 Task: Search runner groups with the name "Default" in the organization "Mark56771".
Action: Mouse moved to (964, 78)
Screenshot: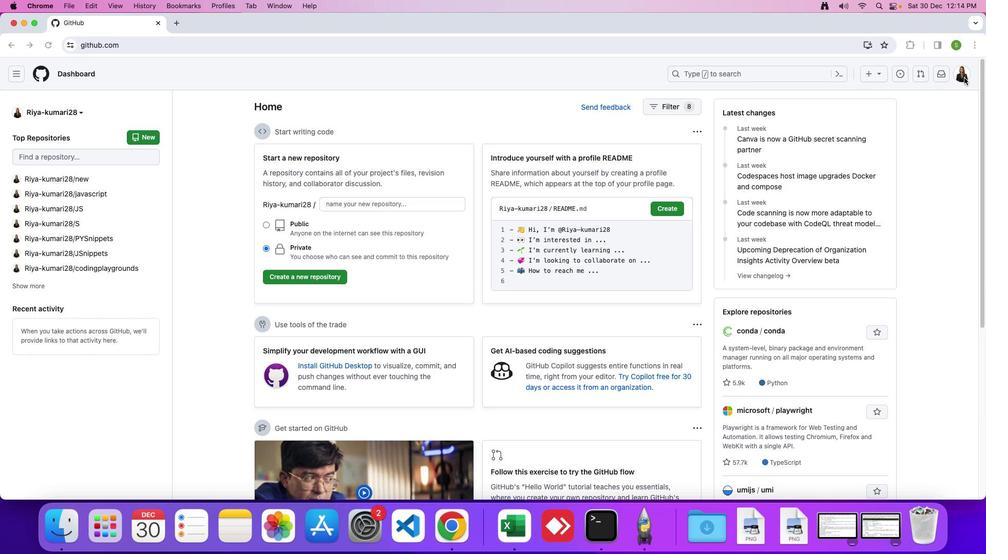 
Action: Mouse pressed left at (964, 78)
Screenshot: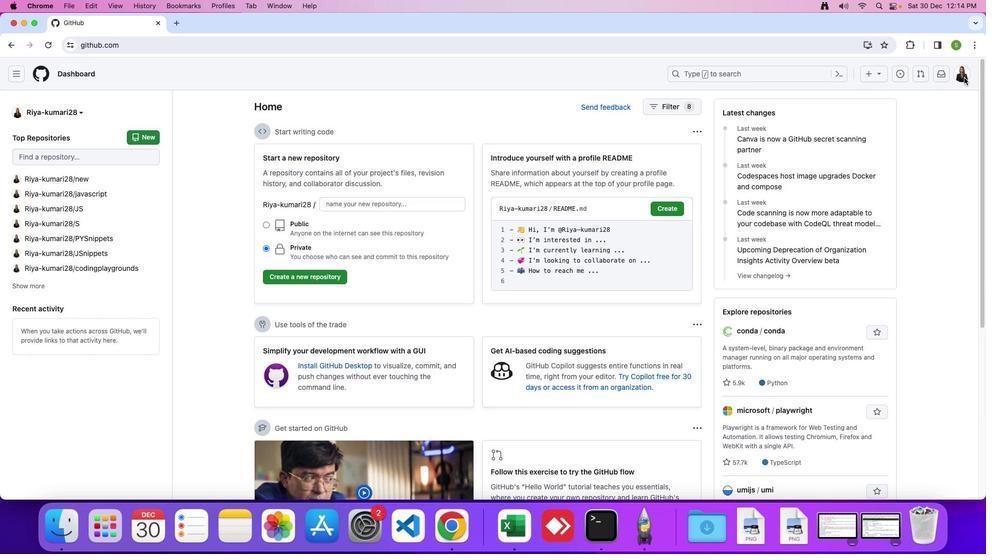 
Action: Mouse moved to (964, 77)
Screenshot: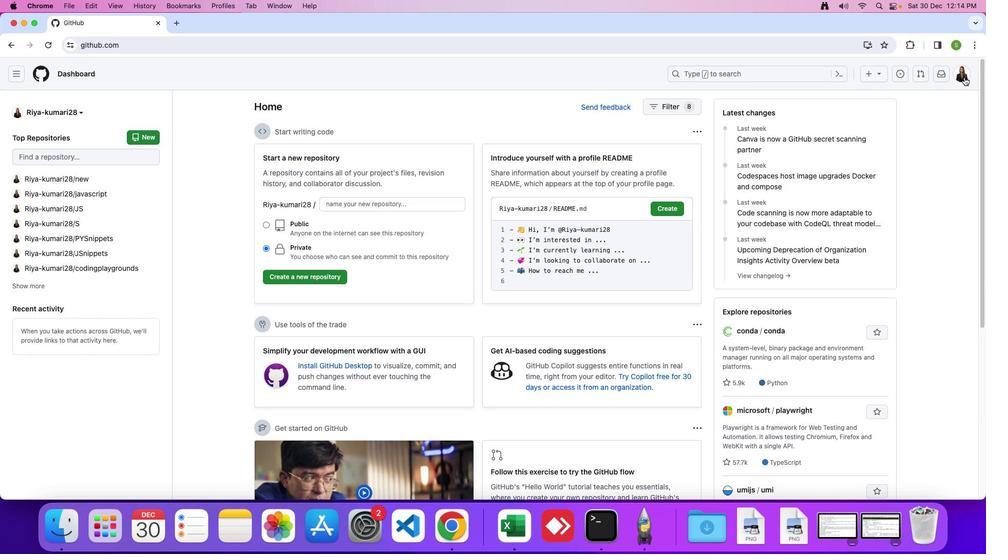 
Action: Mouse pressed left at (964, 77)
Screenshot: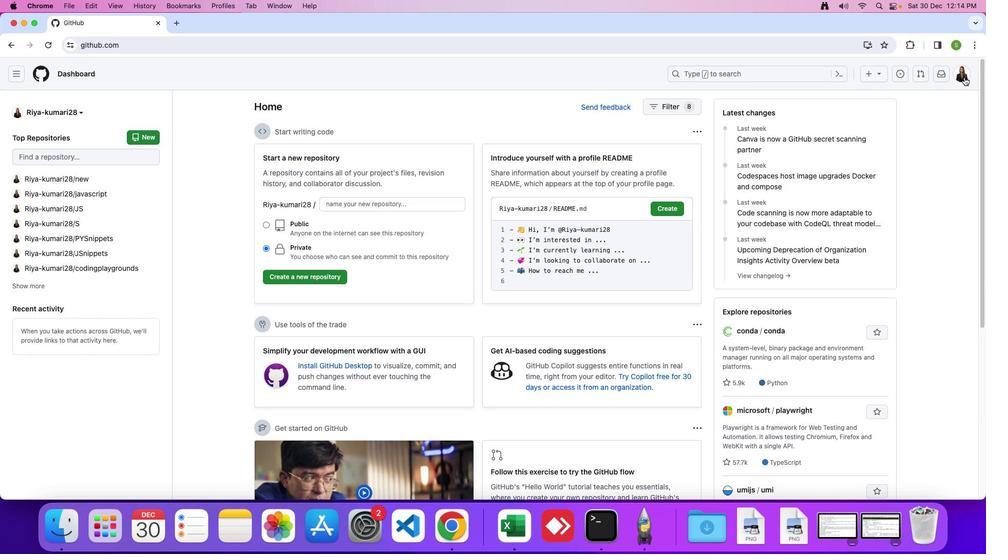
Action: Mouse moved to (890, 200)
Screenshot: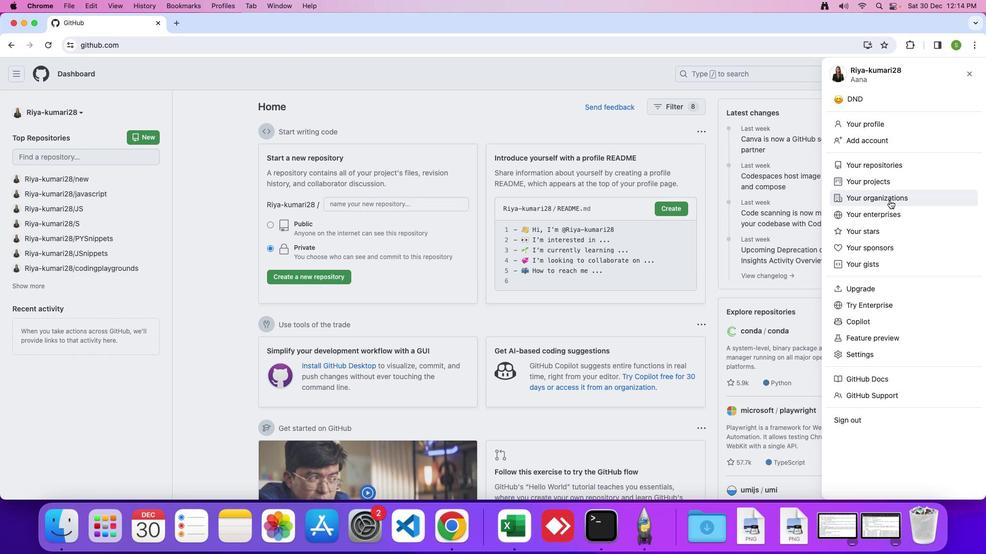 
Action: Mouse pressed left at (890, 200)
Screenshot: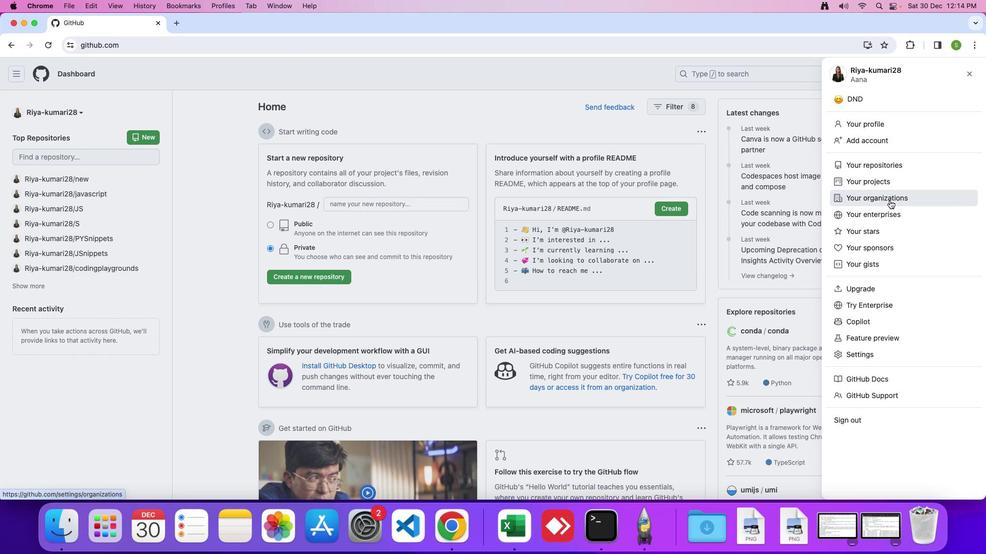 
Action: Mouse moved to (746, 215)
Screenshot: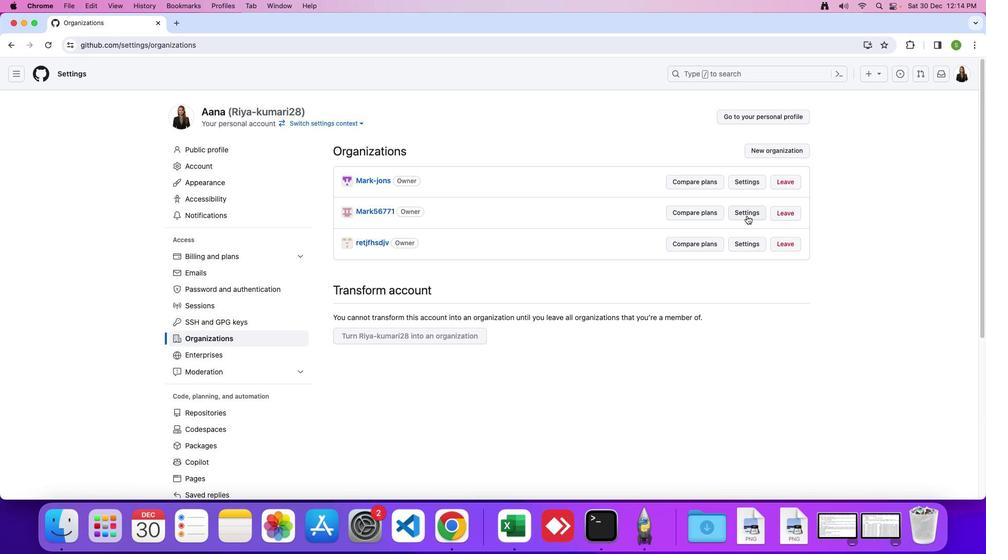 
Action: Mouse pressed left at (746, 215)
Screenshot: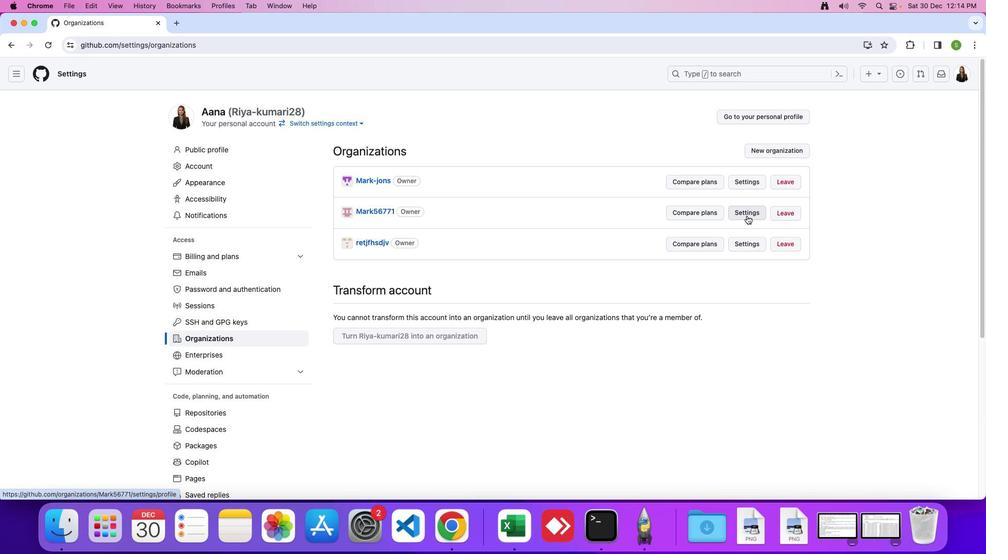
Action: Mouse moved to (255, 362)
Screenshot: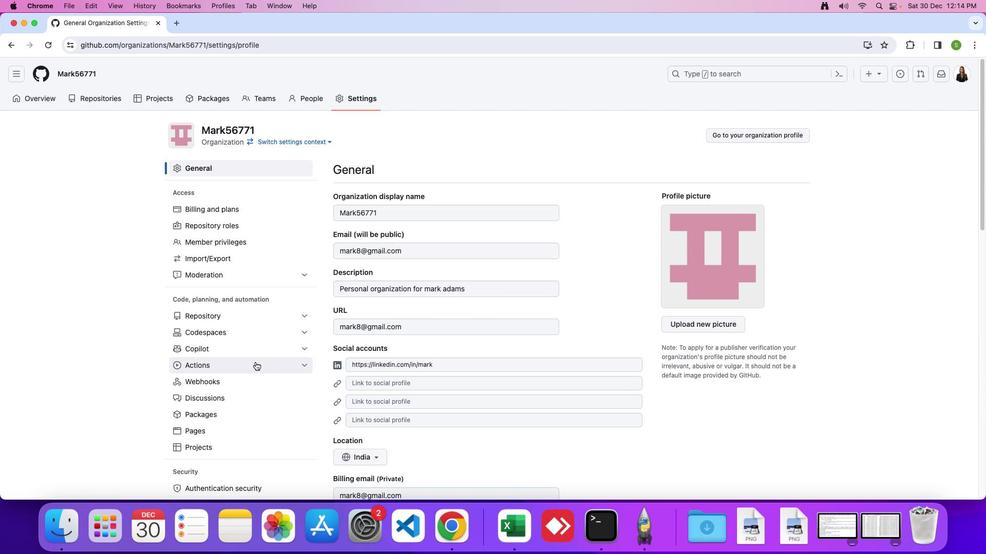 
Action: Mouse pressed left at (255, 362)
Screenshot: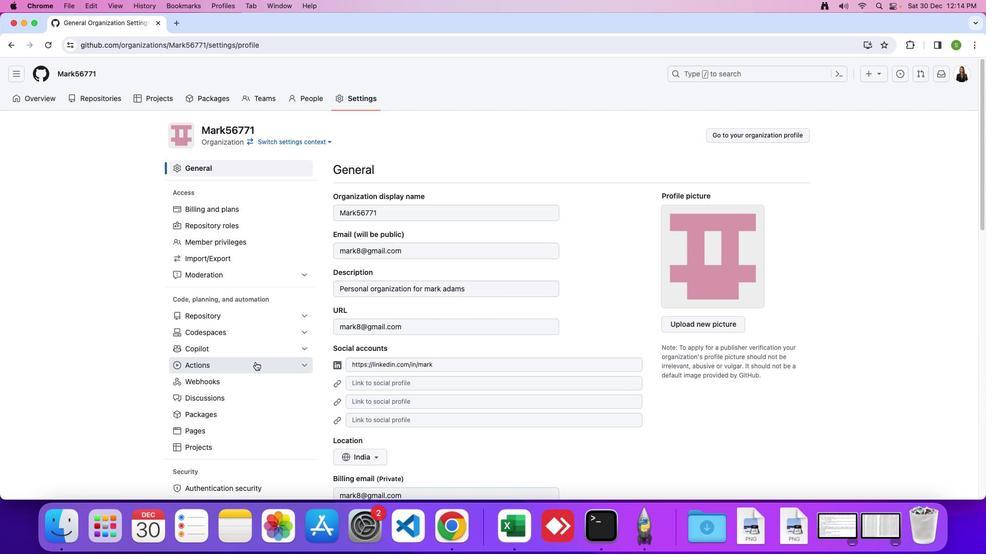 
Action: Mouse moved to (222, 415)
Screenshot: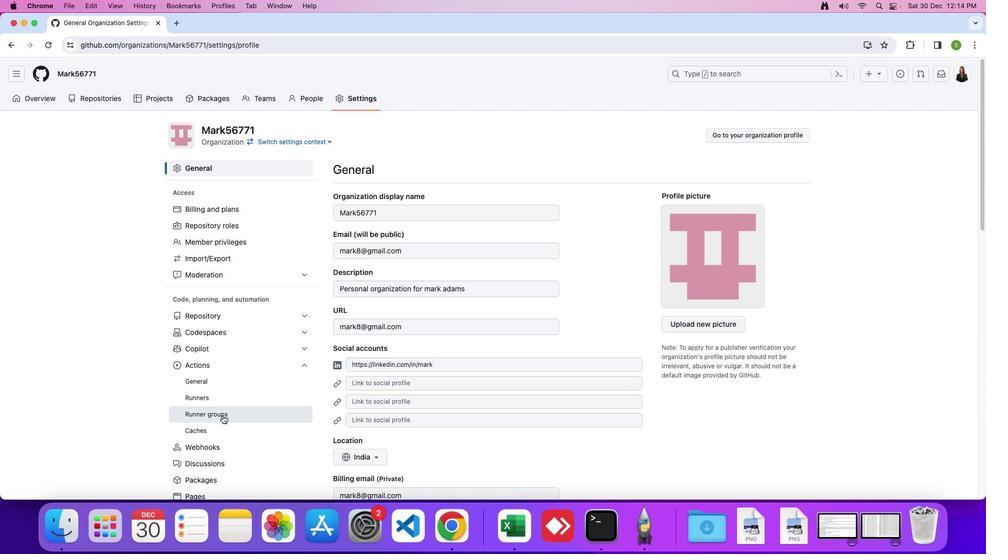 
Action: Mouse pressed left at (222, 415)
Screenshot: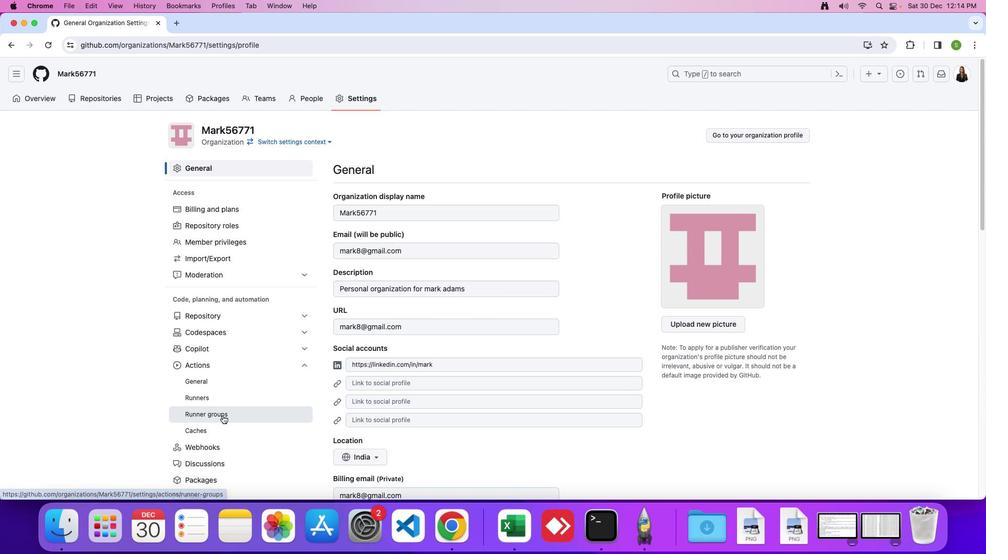 
Action: Mouse moved to (403, 230)
Screenshot: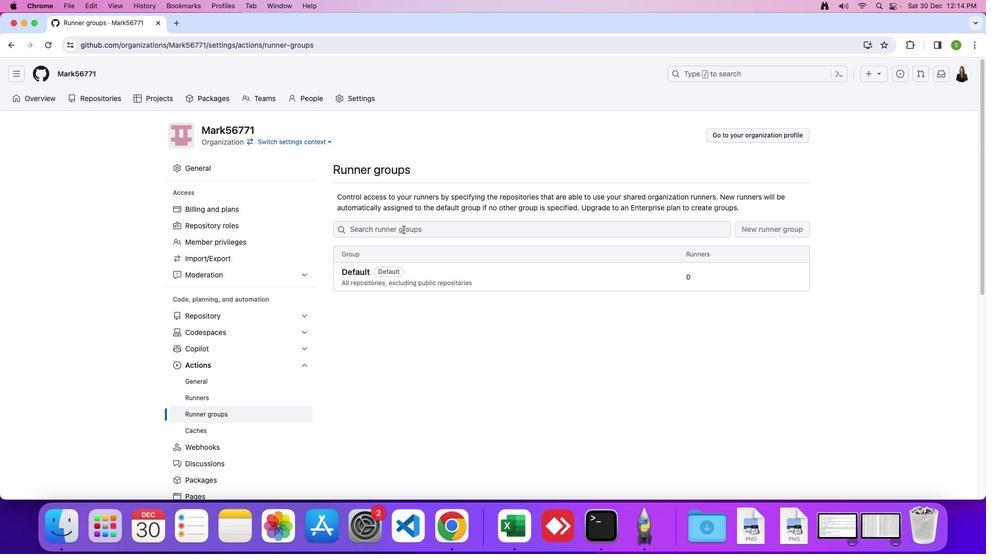 
Action: Mouse pressed left at (403, 230)
Screenshot: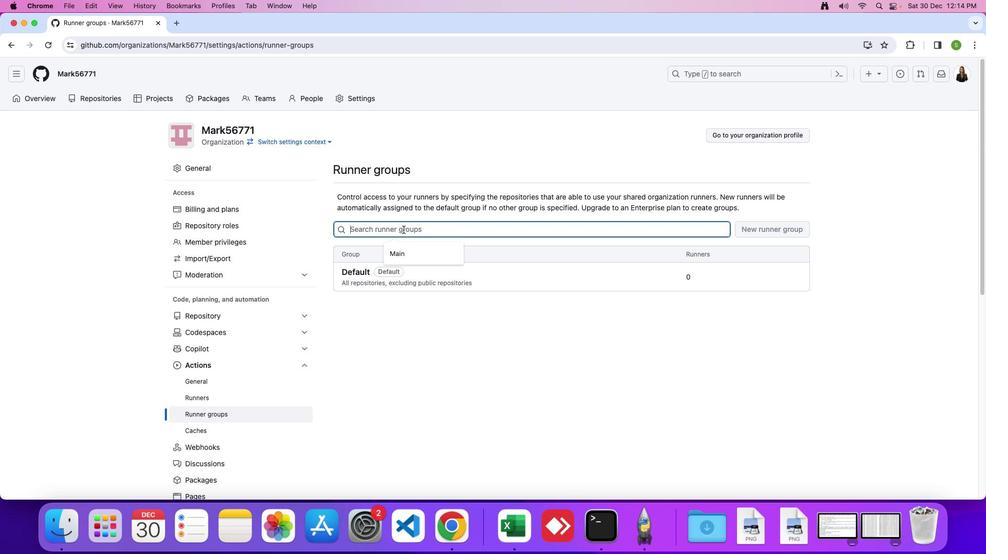 
Action: Mouse moved to (403, 229)
Screenshot: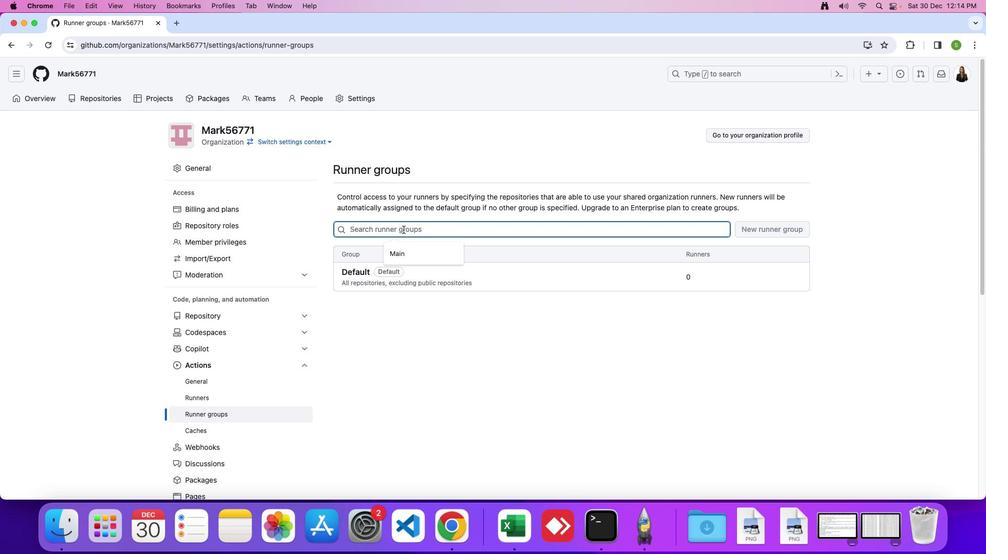 
Action: Key pressed 'D'Key.caps_lock'e''f''a''u''l''t'Key.enter
Screenshot: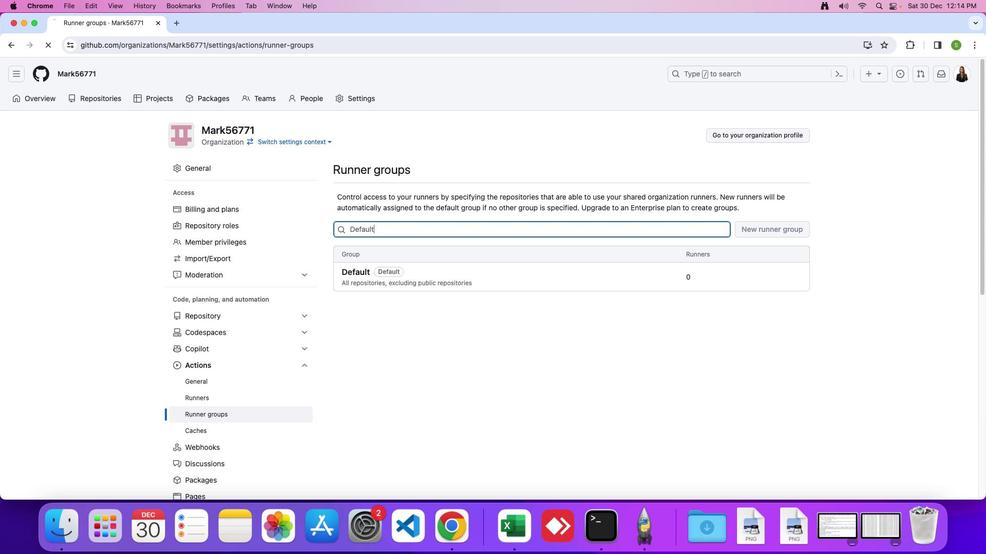 
